 Task: Apply pitch modulation to simulate a ghostly voice effect.
Action: Mouse moved to (6, 13)
Screenshot: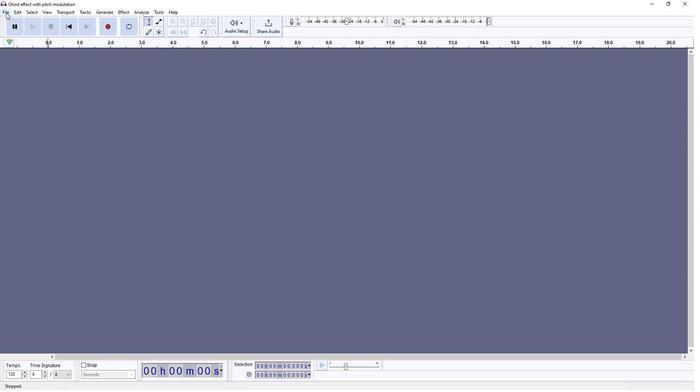 
Action: Mouse pressed left at (6, 13)
Screenshot: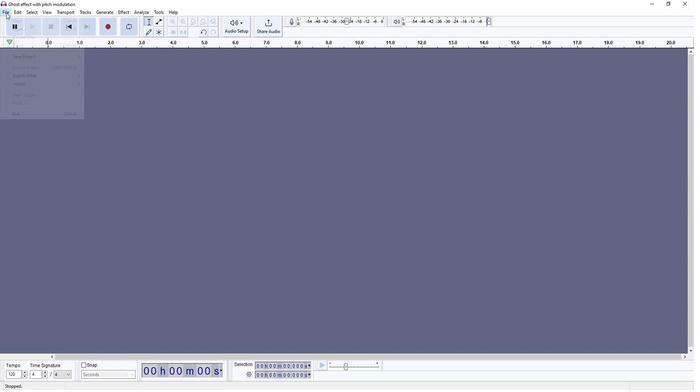 
Action: Mouse moved to (119, 84)
Screenshot: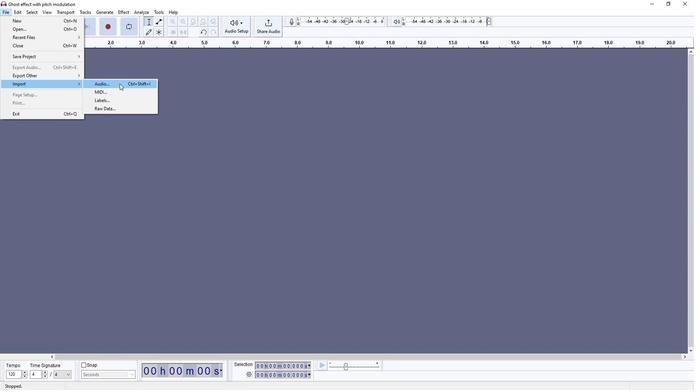 
Action: Mouse pressed left at (119, 84)
Screenshot: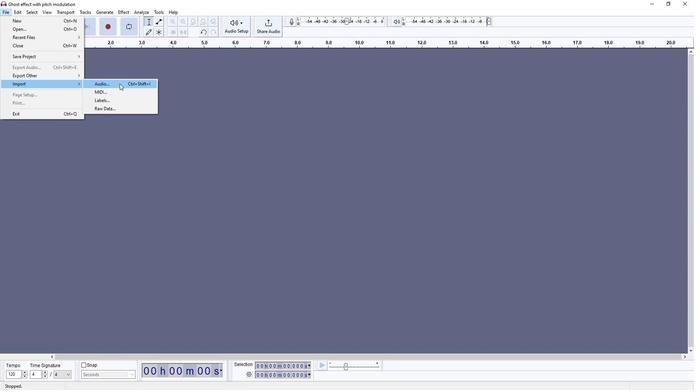
Action: Mouse moved to (65, 51)
Screenshot: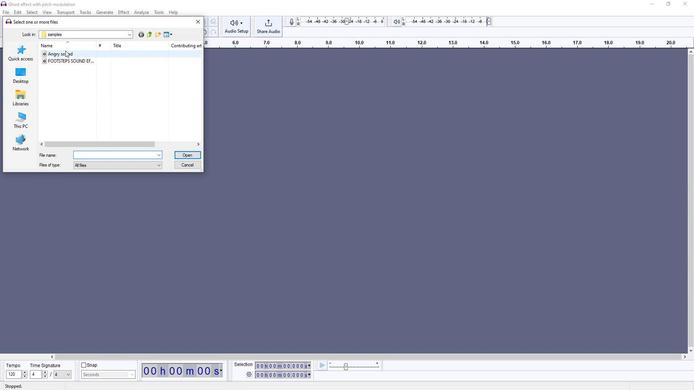 
Action: Mouse pressed left at (65, 51)
Screenshot: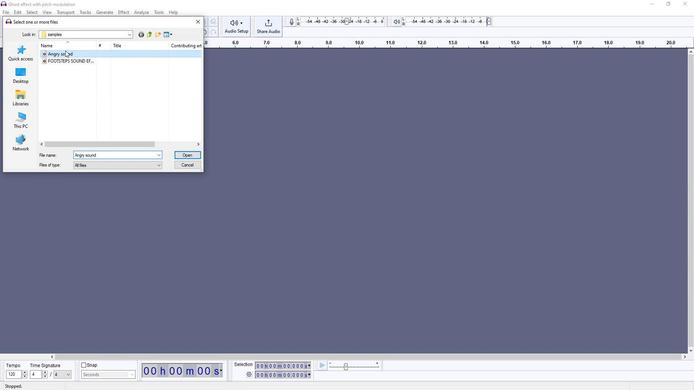 
Action: Mouse moved to (187, 153)
Screenshot: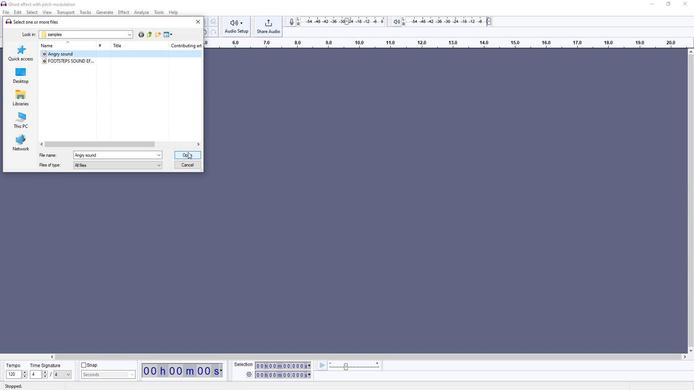
Action: Mouse pressed left at (187, 153)
Screenshot: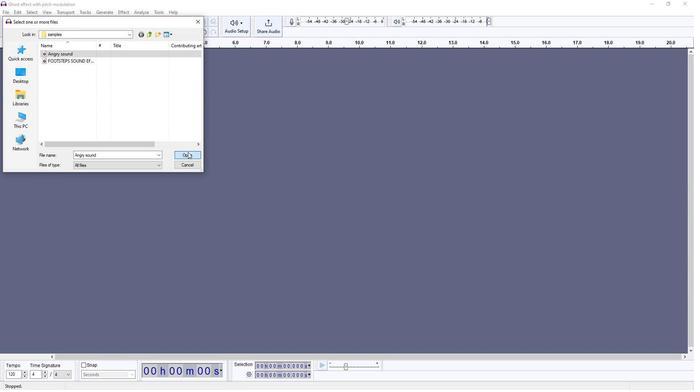 
Action: Mouse moved to (682, 110)
Screenshot: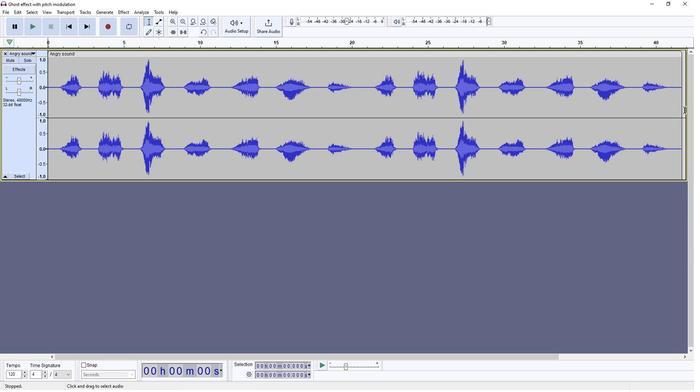 
Action: Mouse pressed left at (682, 110)
Screenshot: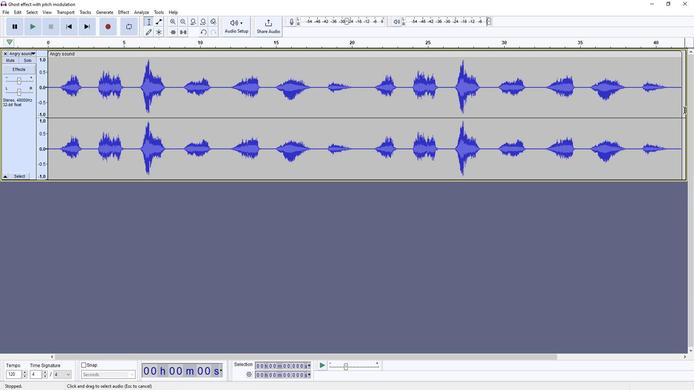 
Action: Mouse moved to (18, 80)
Screenshot: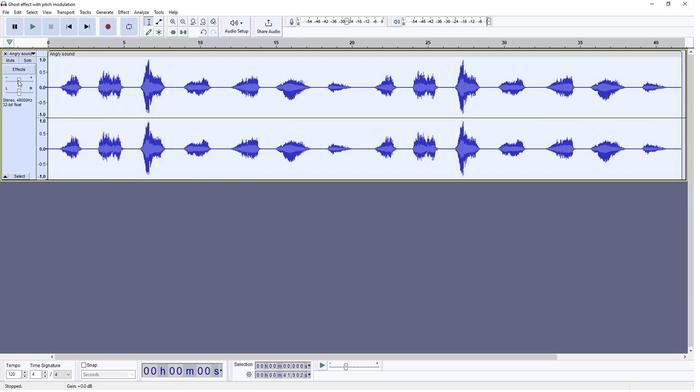 
Action: Mouse pressed left at (18, 80)
Screenshot: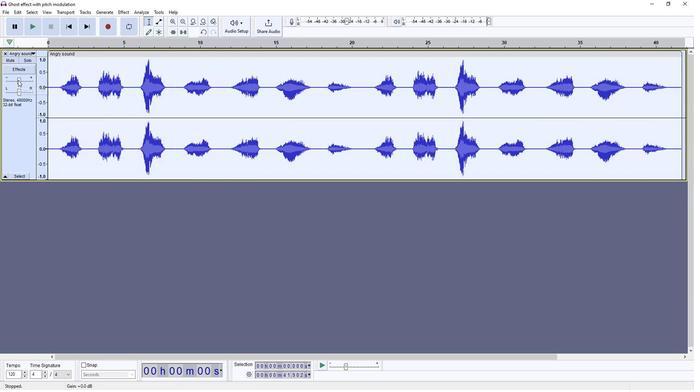 
Action: Mouse moved to (28, 87)
Screenshot: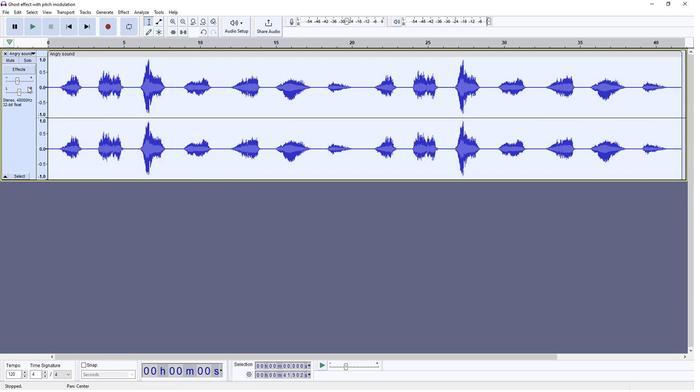 
Action: Key pressed <Key.space>
Screenshot: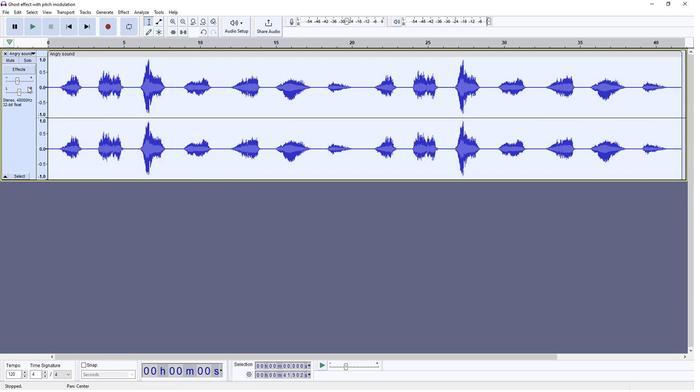 
Action: Mouse moved to (52, 27)
Screenshot: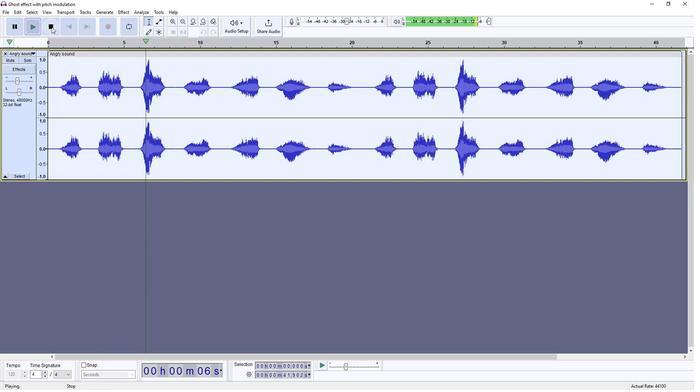 
Action: Mouse pressed left at (52, 27)
Screenshot: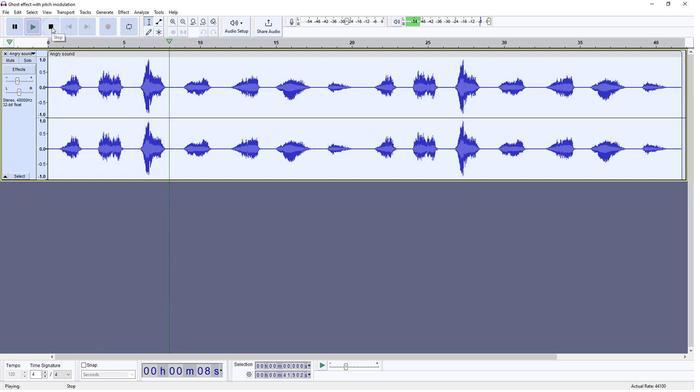 
Action: Mouse moved to (124, 9)
Screenshot: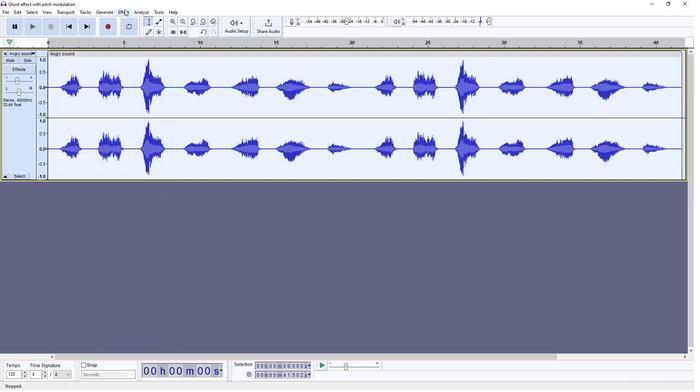 
Action: Mouse pressed left at (124, 9)
Screenshot: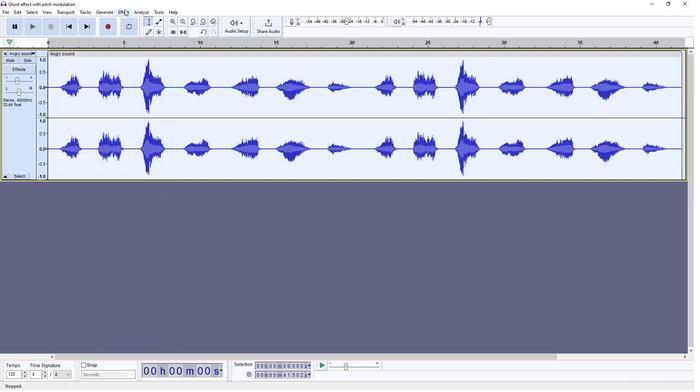 
Action: Mouse moved to (245, 73)
Screenshot: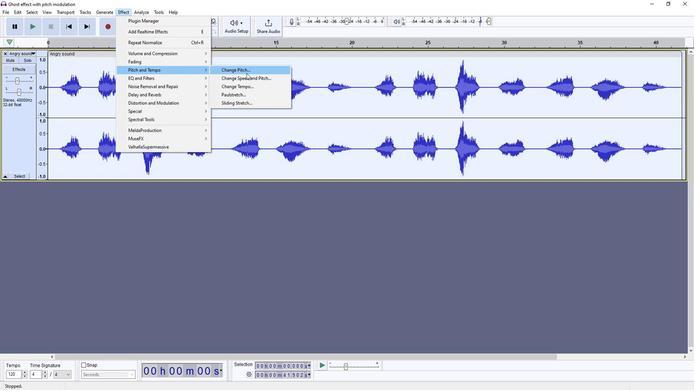 
Action: Mouse pressed left at (245, 73)
Screenshot: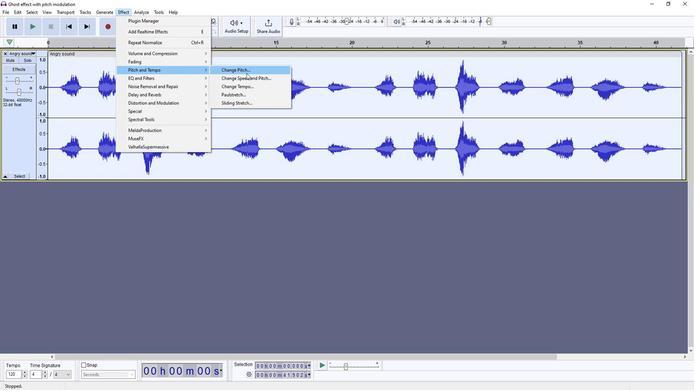 
Action: Mouse moved to (374, 147)
Screenshot: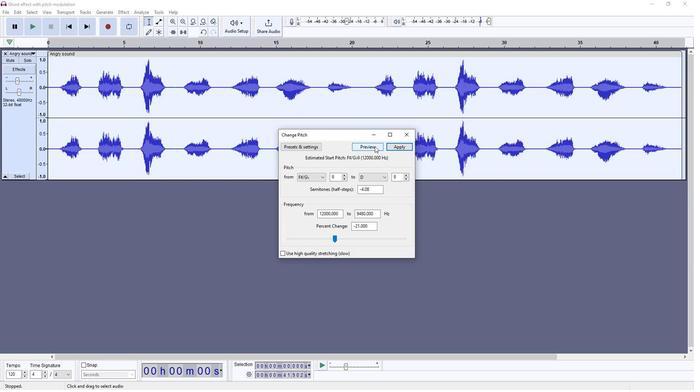 
Action: Mouse pressed left at (374, 147)
Screenshot: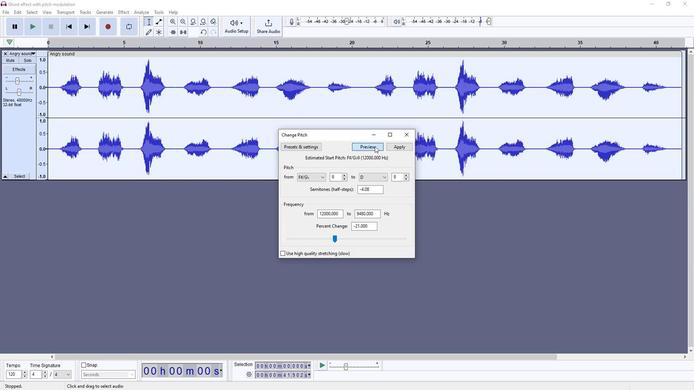 
Action: Mouse moved to (364, 220)
Screenshot: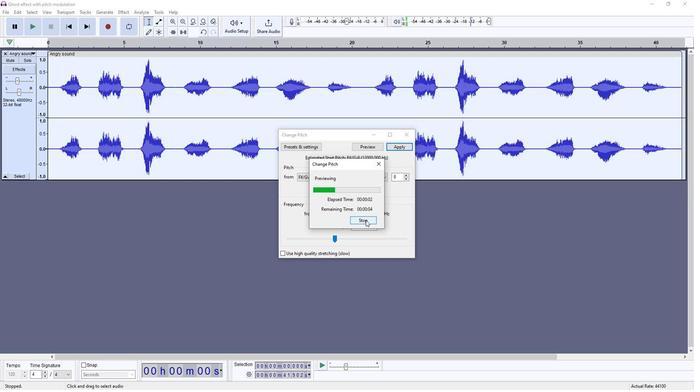 
Action: Mouse pressed left at (364, 220)
Screenshot: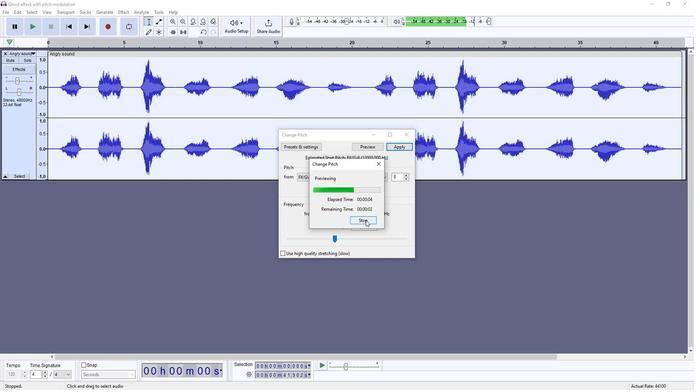 
Action: Mouse moved to (395, 148)
Screenshot: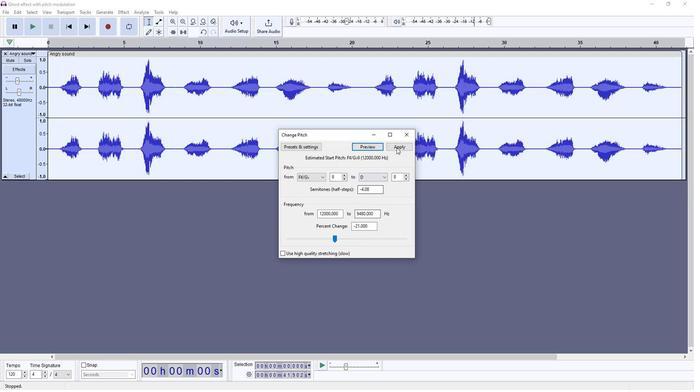 
Action: Mouse pressed left at (395, 148)
Screenshot: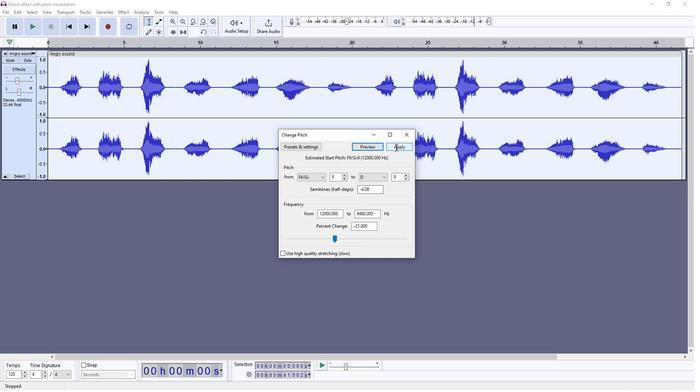 
Action: Mouse moved to (119, 13)
Screenshot: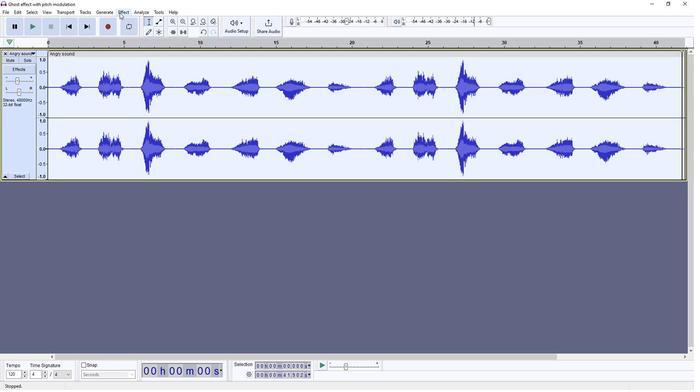 
Action: Mouse pressed left at (119, 13)
Screenshot: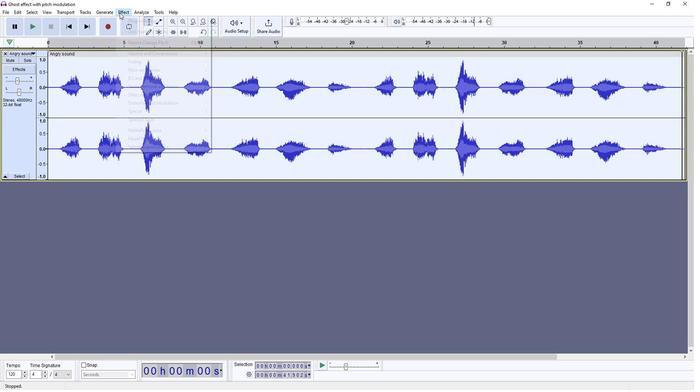 
Action: Mouse moved to (262, 92)
Screenshot: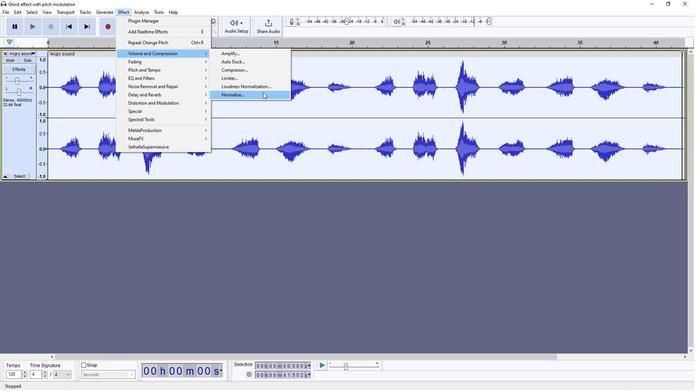
Action: Mouse pressed left at (262, 92)
Screenshot: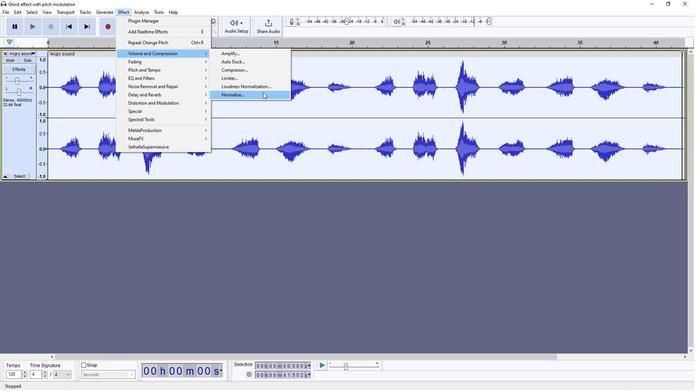 
Action: Mouse moved to (385, 179)
Screenshot: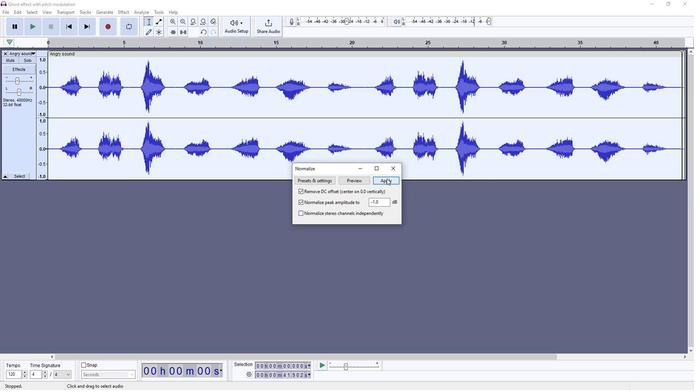 
Action: Mouse pressed left at (385, 179)
Screenshot: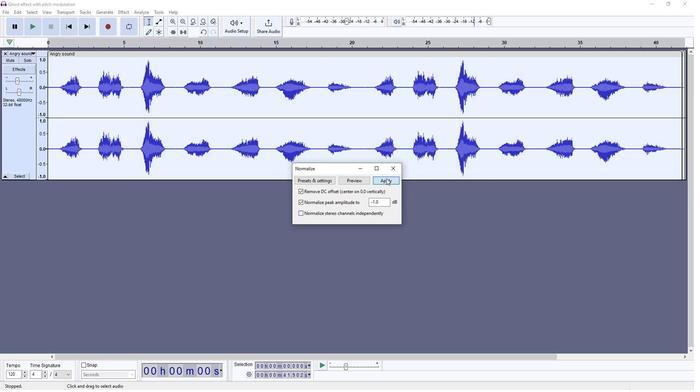 
Action: Mouse moved to (30, 21)
Screenshot: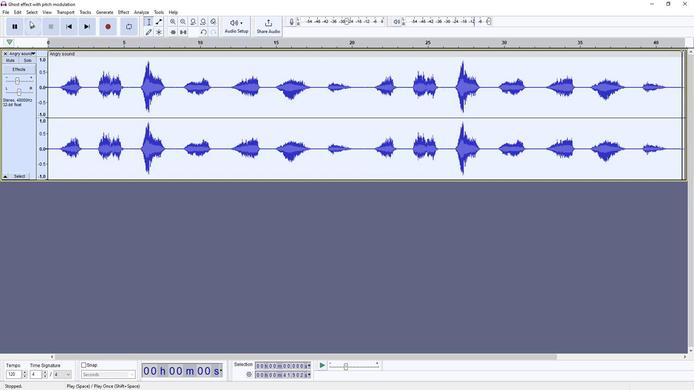 
Action: Mouse pressed left at (30, 21)
Screenshot: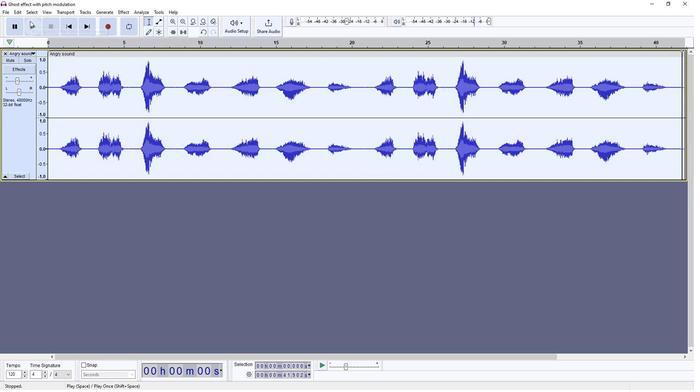 
Action: Mouse moved to (48, 26)
Screenshot: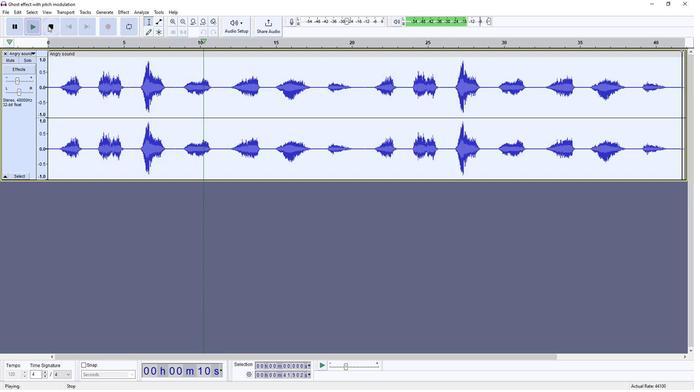 
Action: Mouse pressed left at (48, 26)
Screenshot: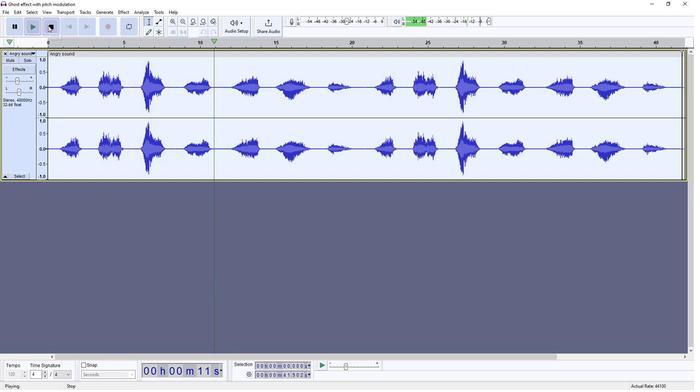 
Action: Mouse moved to (7, 13)
Screenshot: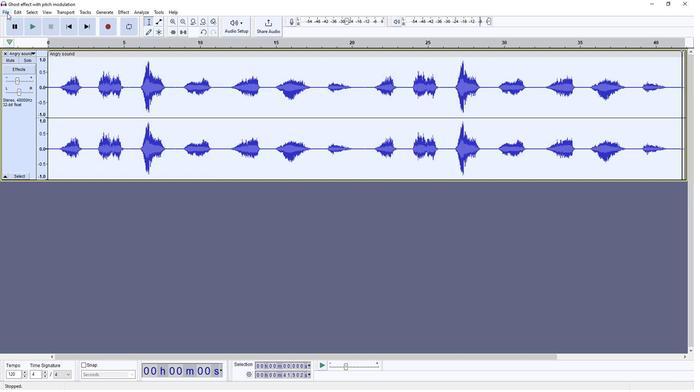 
Action: Mouse pressed left at (7, 13)
Screenshot: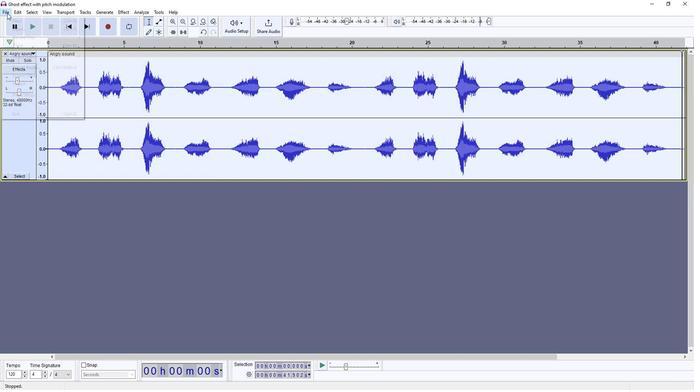 
Action: Mouse moved to (102, 65)
Screenshot: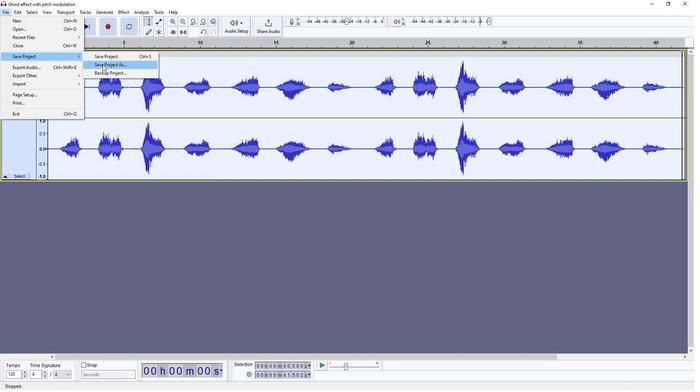 
Action: Mouse pressed left at (102, 65)
Screenshot: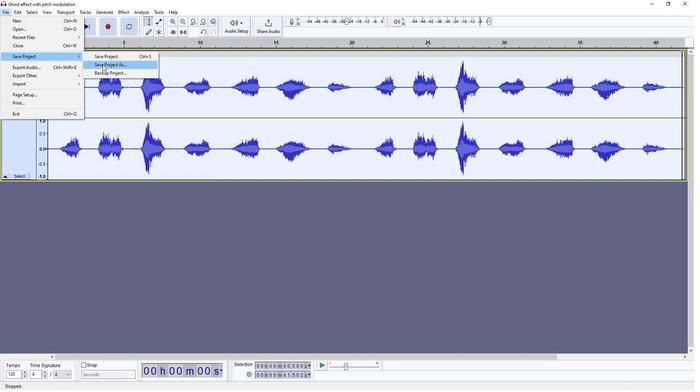
Action: Key pressed <Key.backspace><Key.shift><Key.shift><Key.shift><Key.shift><Key.shift><Key.shift><Key.shift><Key.shift><Key.shift><Key.shift>Ghosl<Key.backspace>tly<Key.space>effect<Key.space>with<Key.space>pitch<Key.space>modulation
Screenshot: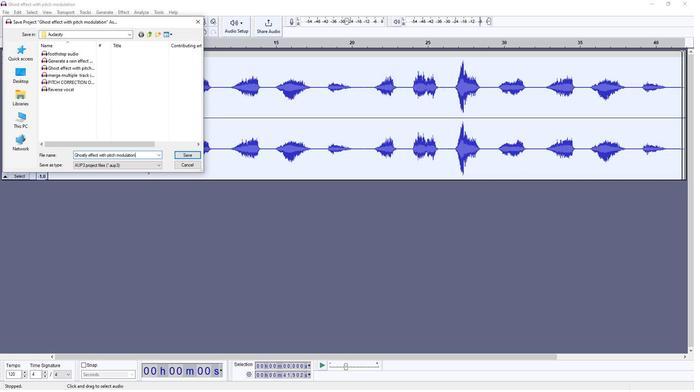 
Action: Mouse moved to (186, 155)
Screenshot: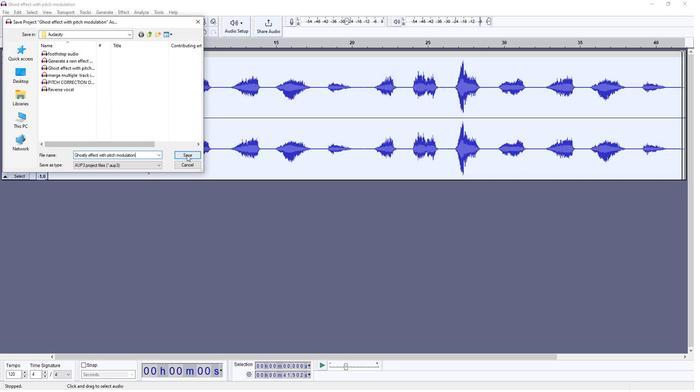 
Action: Mouse pressed left at (186, 155)
Screenshot: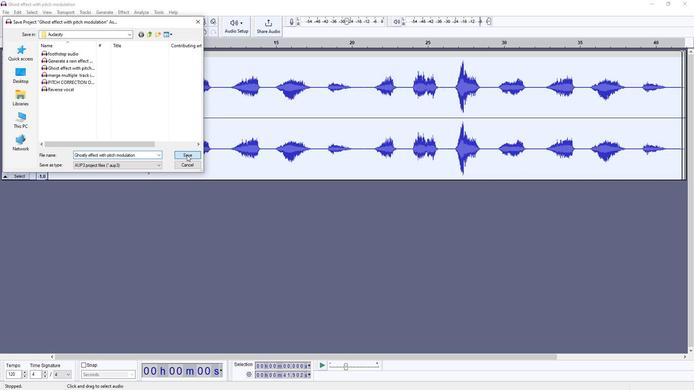 
